 Task: Create Workspace Content Creation Workspace description Manage HR recruitment and hiring. Workspace type Human Resources
Action: Mouse moved to (370, 60)
Screenshot: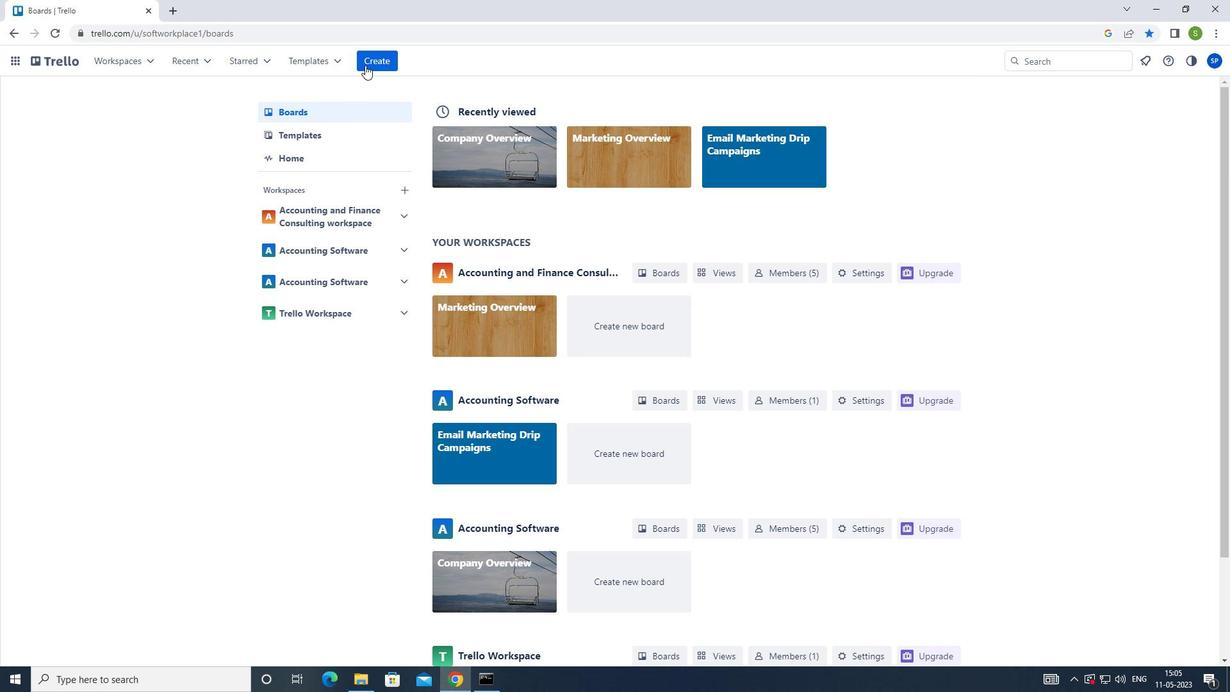 
Action: Mouse pressed left at (370, 60)
Screenshot: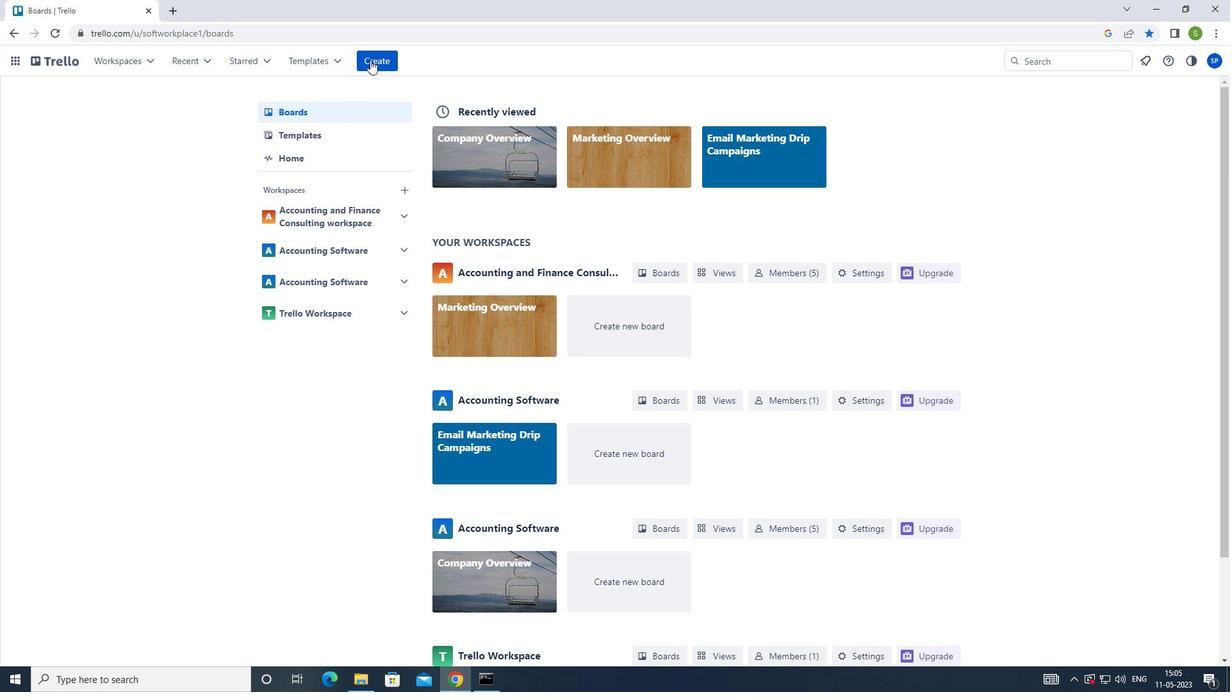 
Action: Mouse moved to (383, 203)
Screenshot: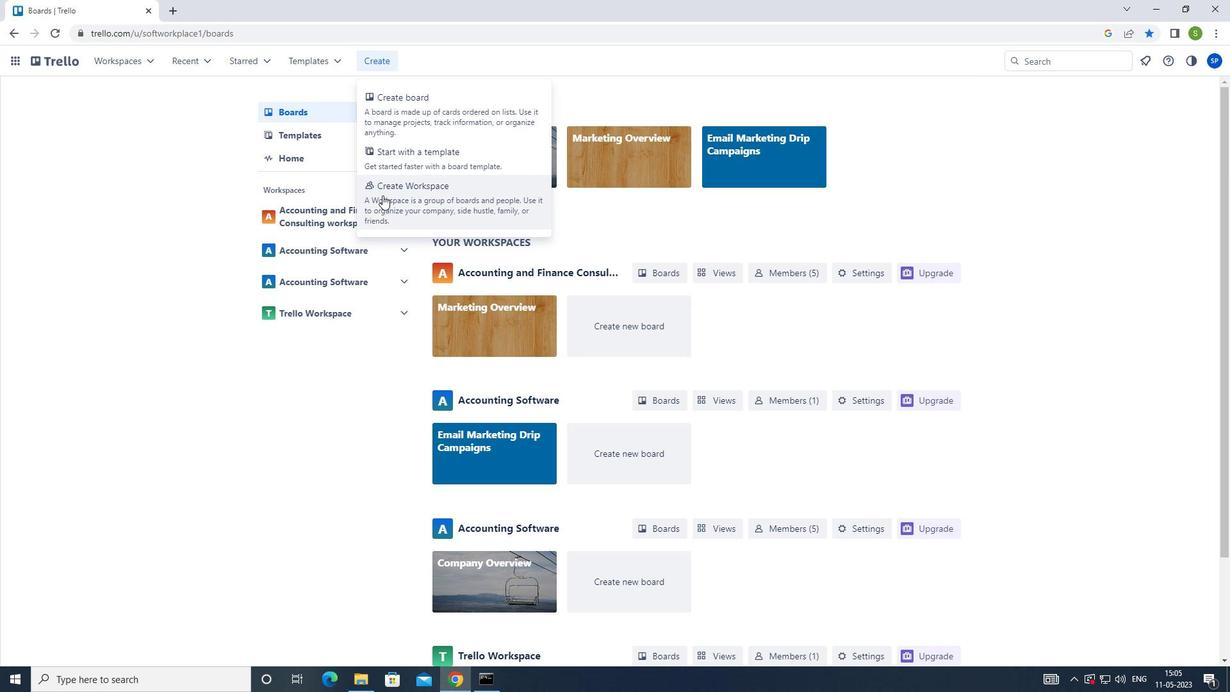 
Action: Mouse pressed left at (383, 203)
Screenshot: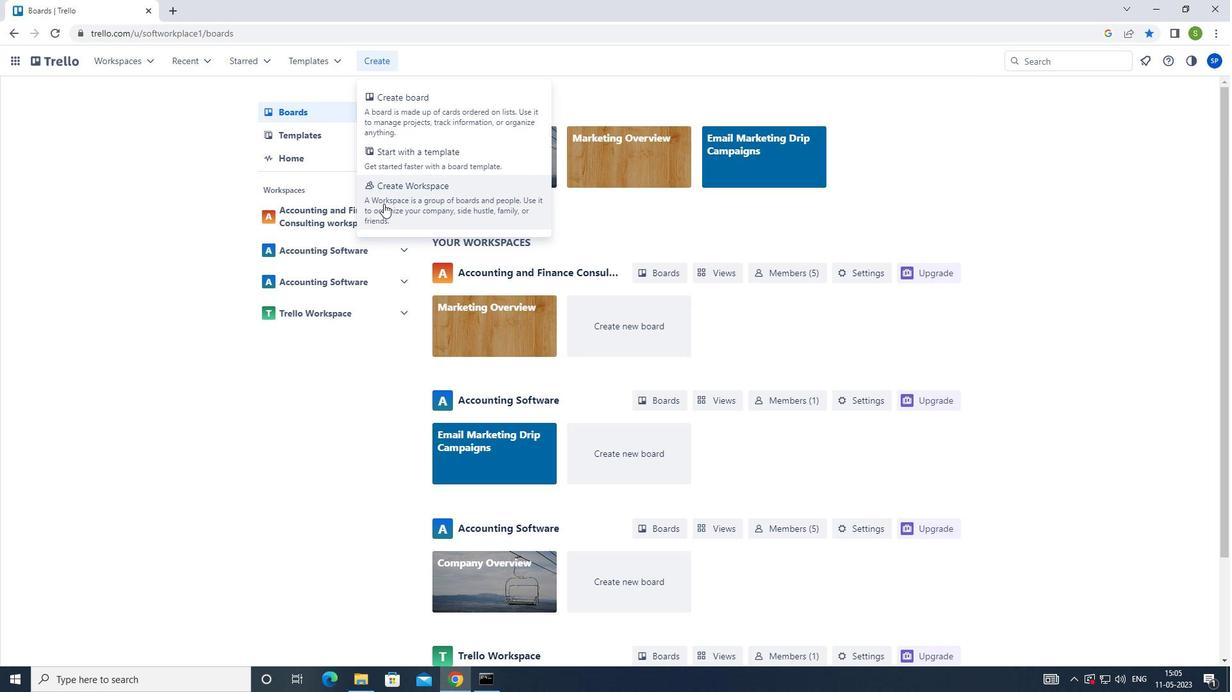 
Action: Mouse moved to (369, 220)
Screenshot: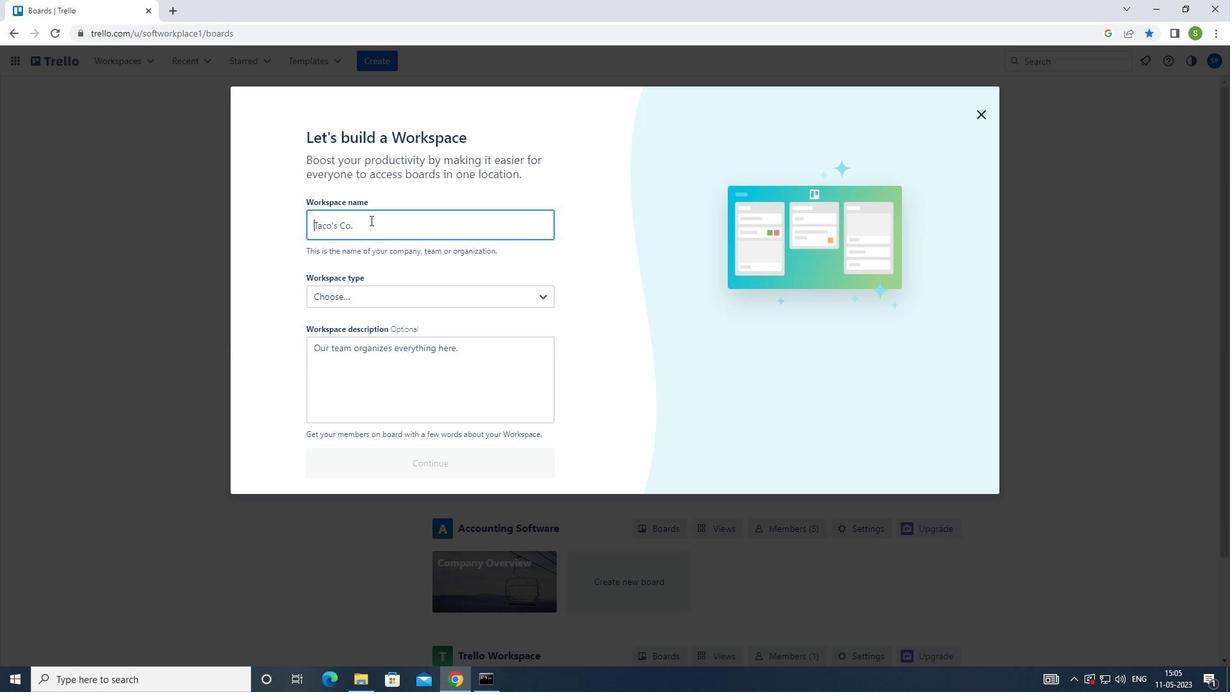 
Action: Key pressed <Key.shift>CONTENT<Key.space><Key.shift>CREATION
Screenshot: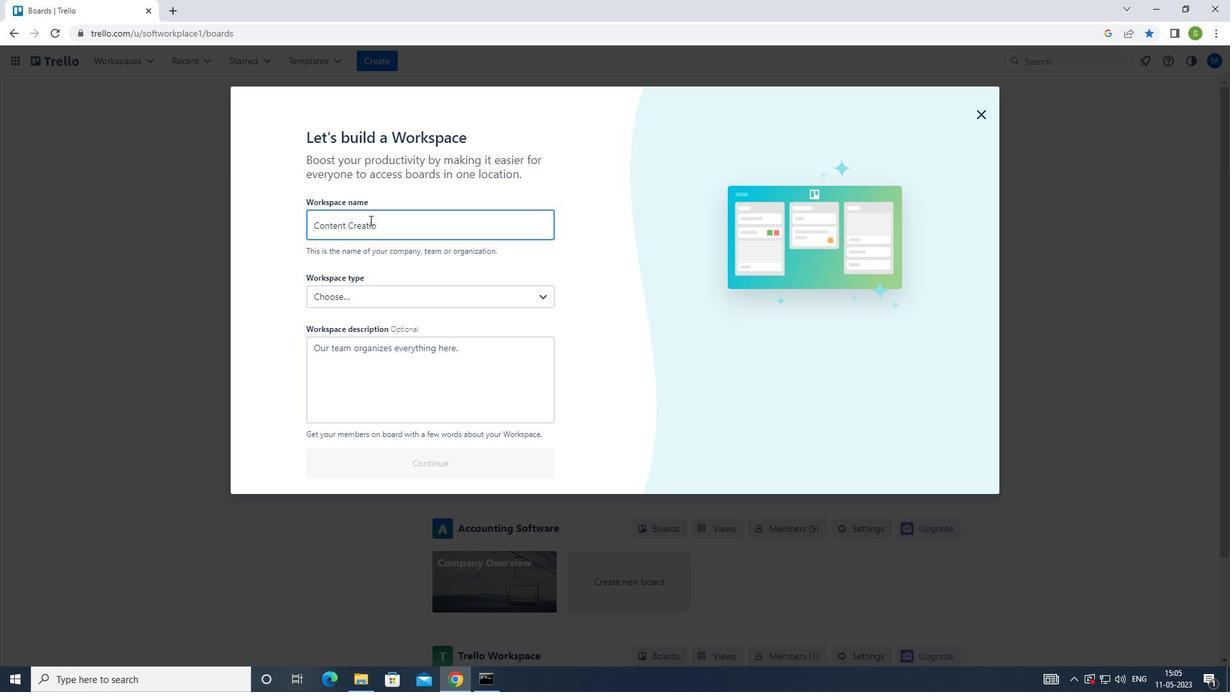 
Action: Mouse moved to (361, 355)
Screenshot: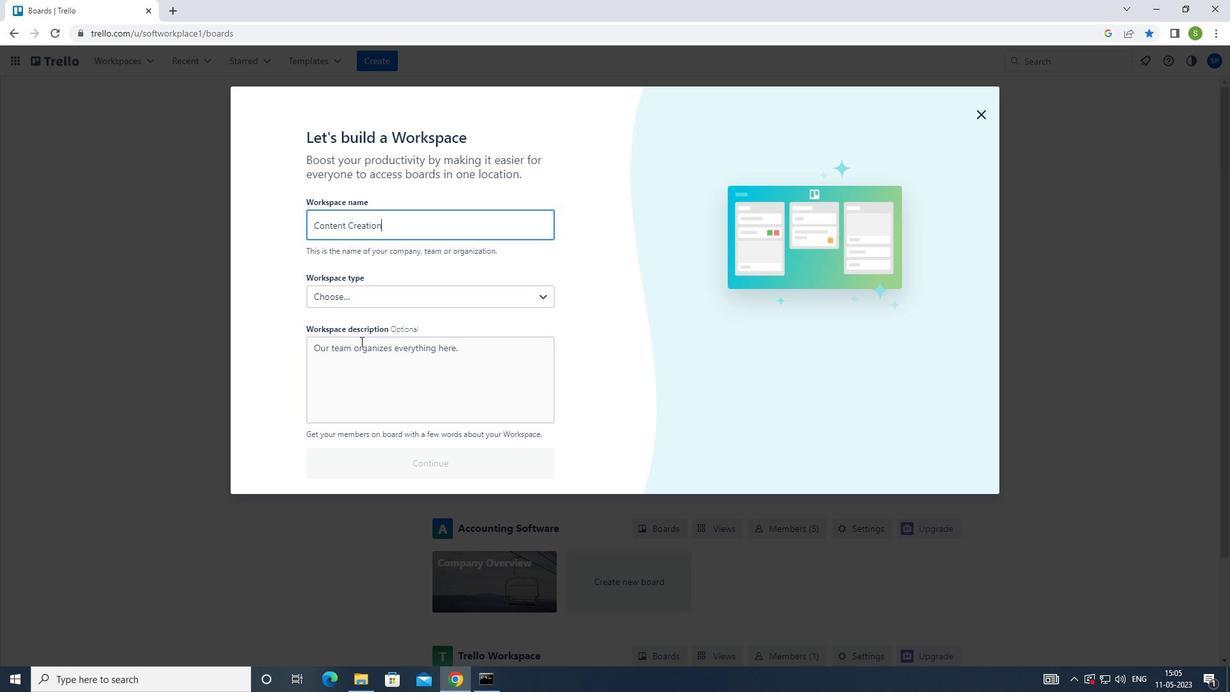 
Action: Mouse pressed left at (361, 355)
Screenshot: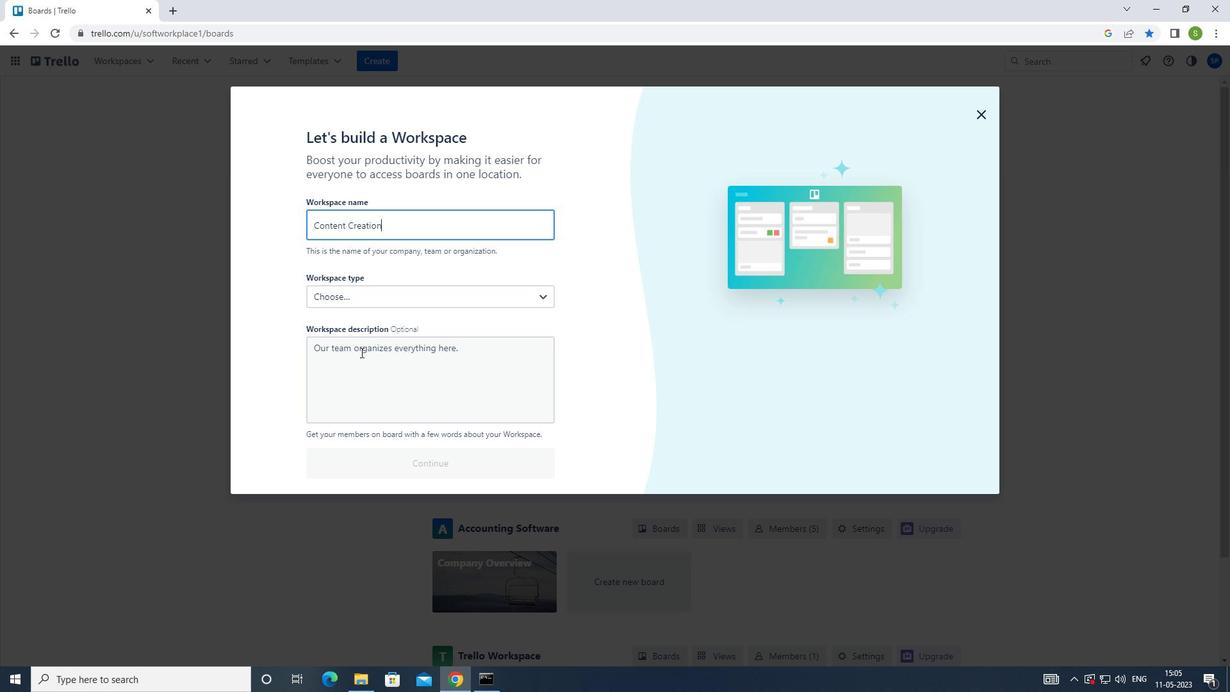 
Action: Mouse moved to (362, 356)
Screenshot: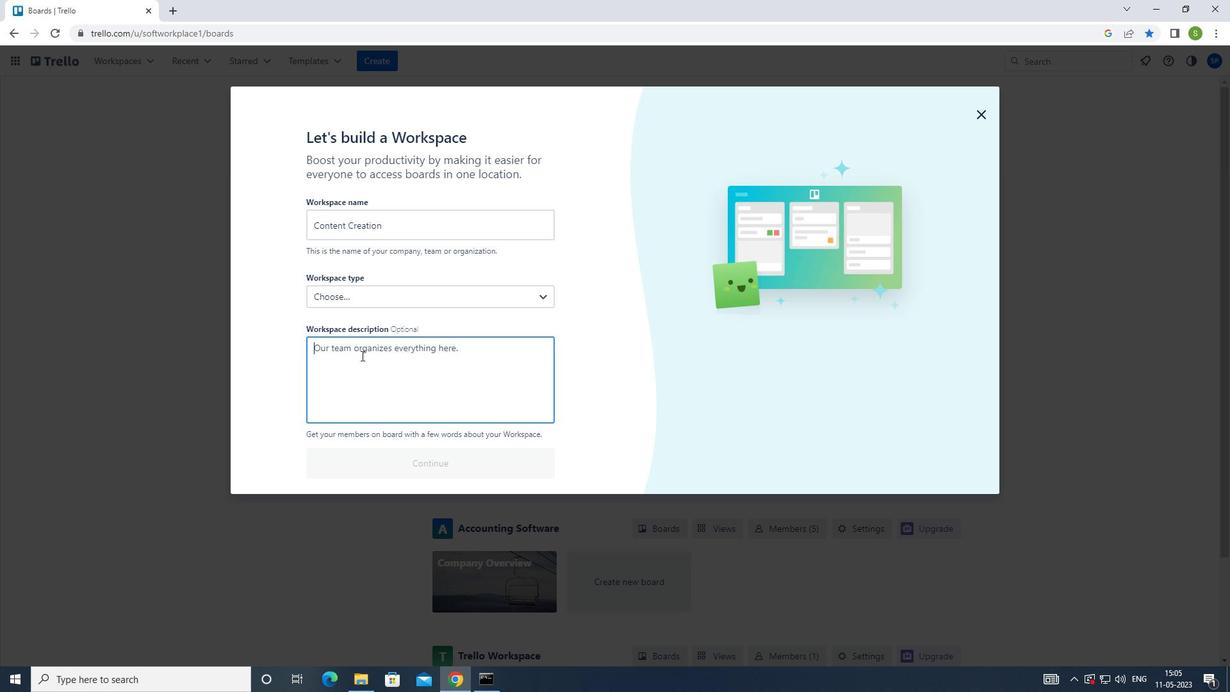 
Action: Key pressed <Key.shift>MANAGE<Key.space><Key.shift>HR<Key.space>RECRUITMENT<Key.space>AND<Key.space>HIRING.
Screenshot: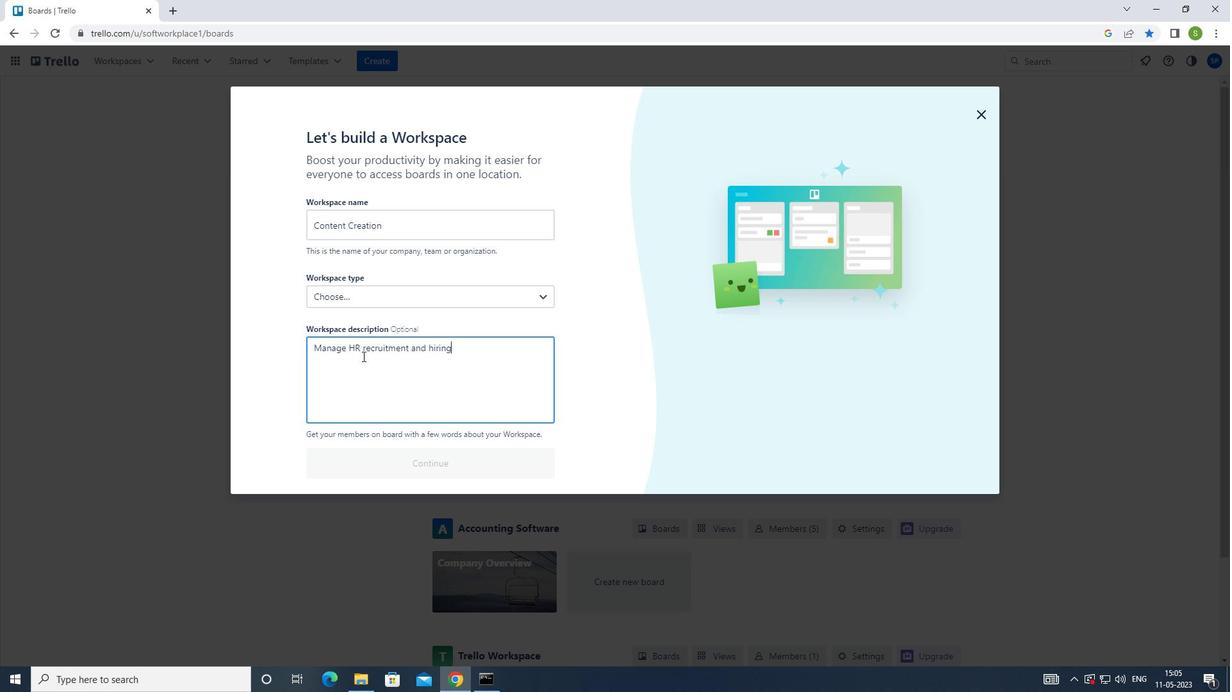 
Action: Mouse moved to (407, 297)
Screenshot: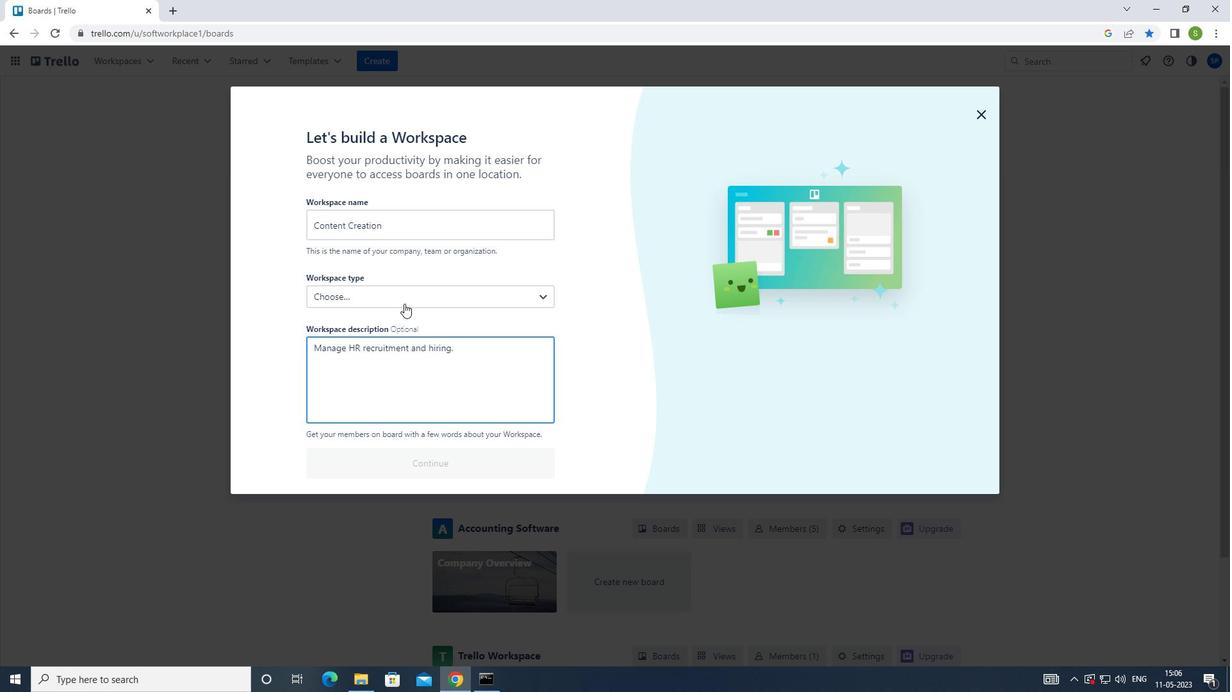 
Action: Mouse pressed left at (407, 297)
Screenshot: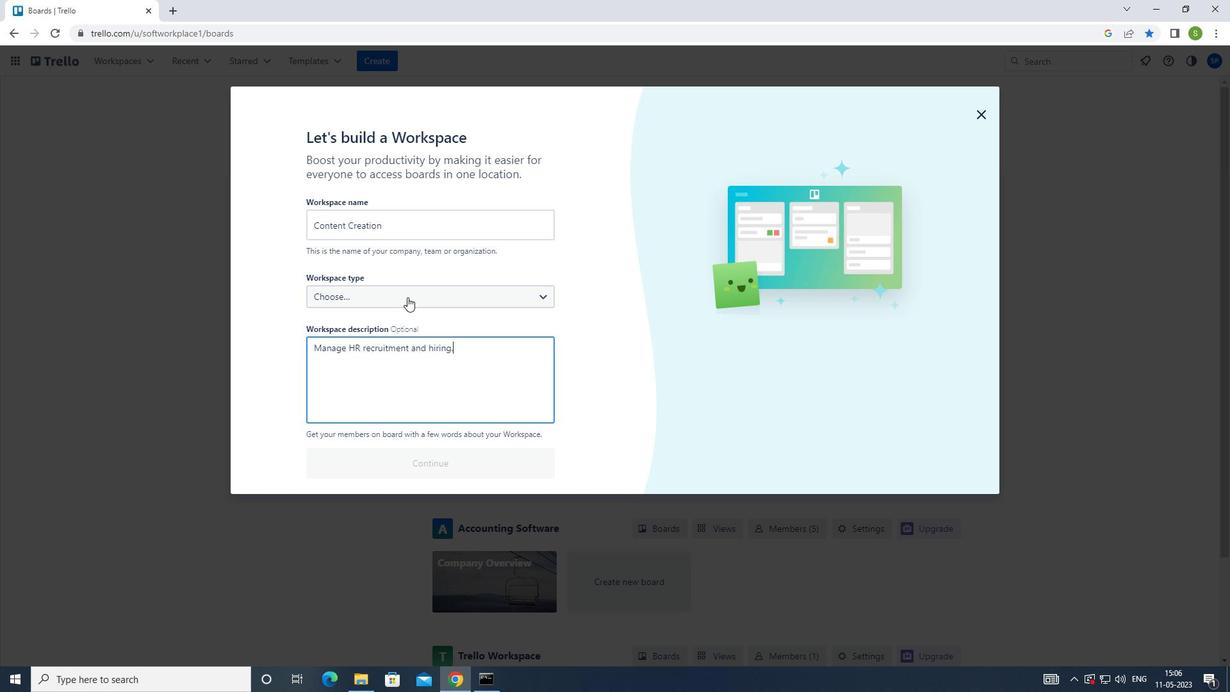 
Action: Mouse moved to (392, 330)
Screenshot: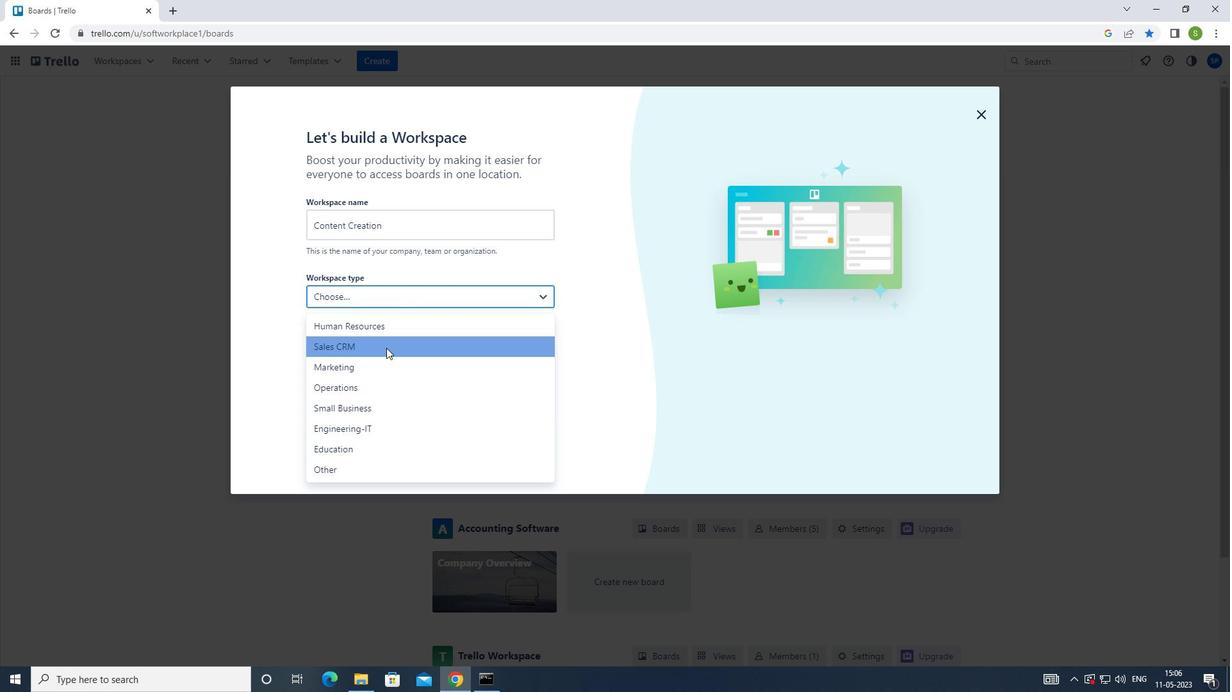 
Action: Mouse pressed left at (392, 330)
Screenshot: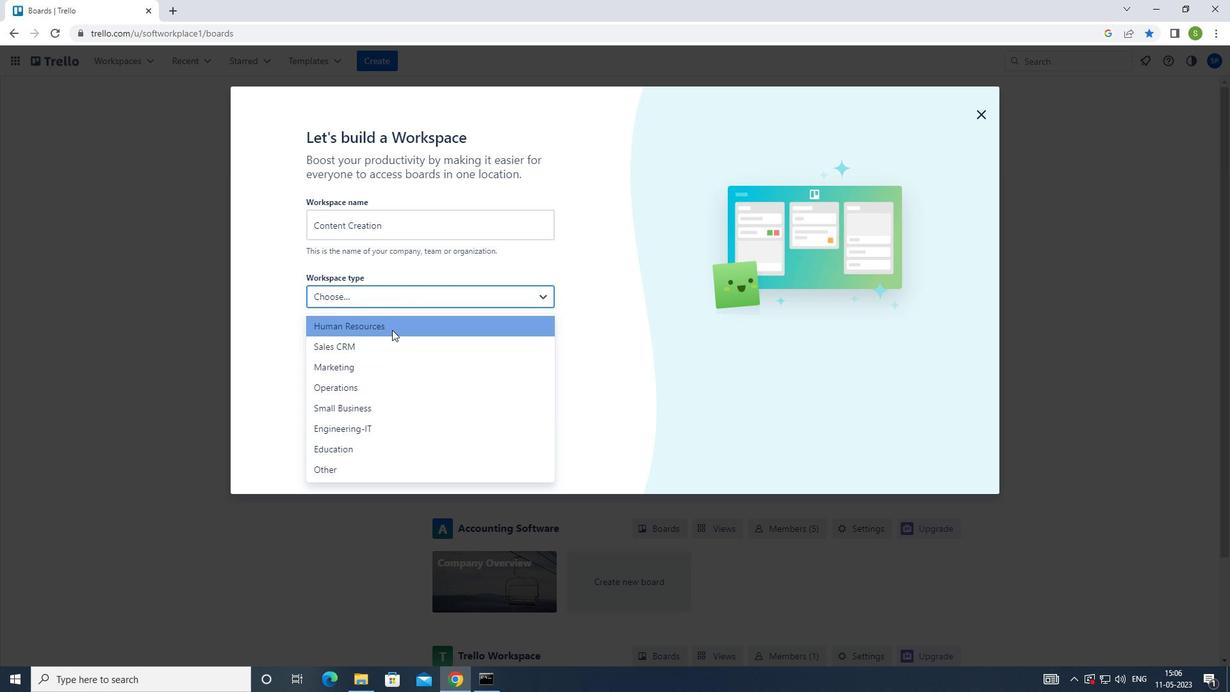
Action: Mouse moved to (396, 464)
Screenshot: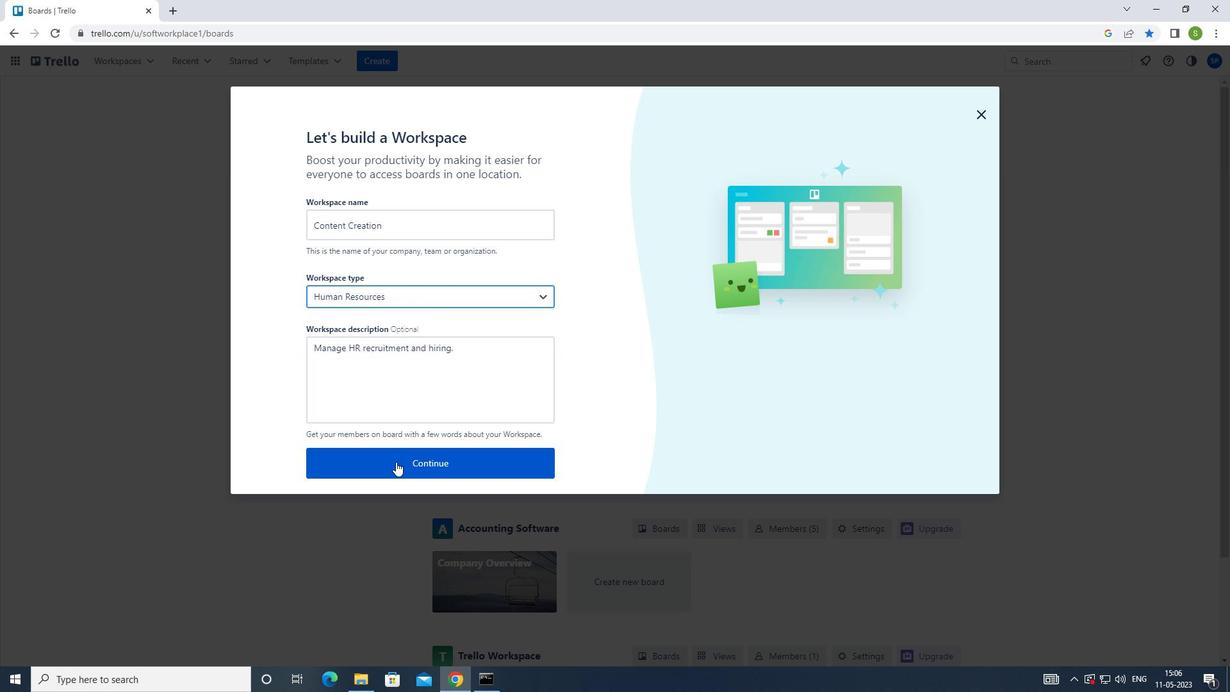 
Action: Mouse pressed left at (396, 464)
Screenshot: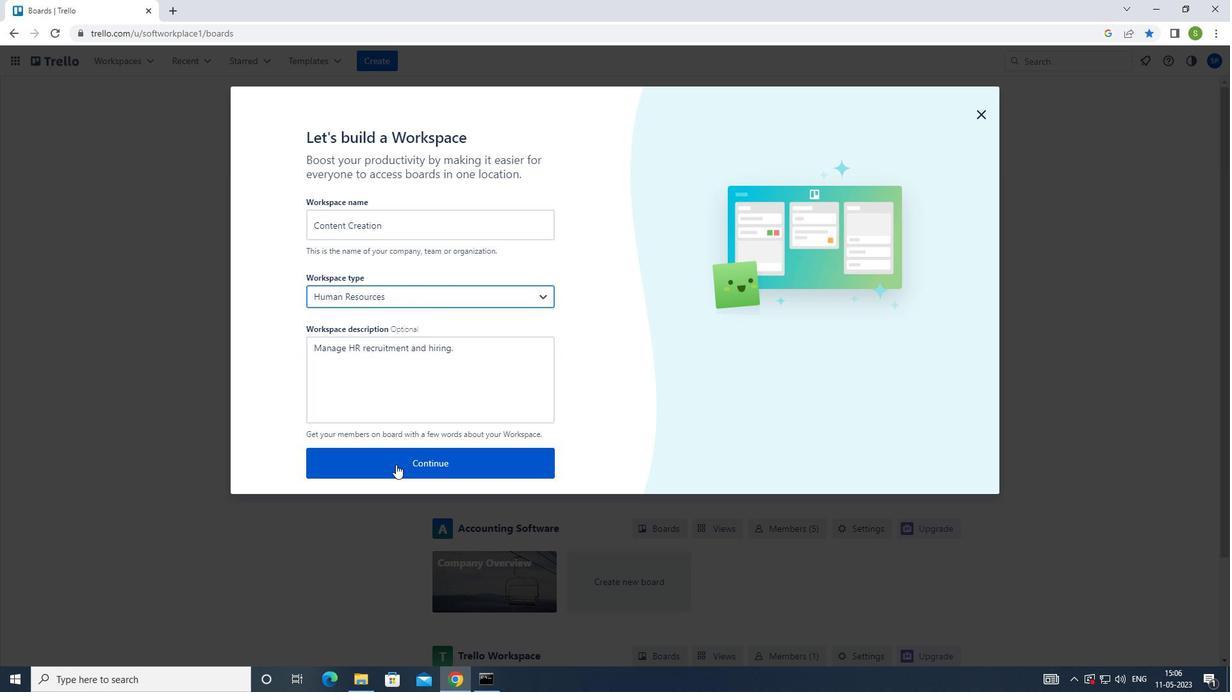 
Action: Mouse moved to (388, 443)
Screenshot: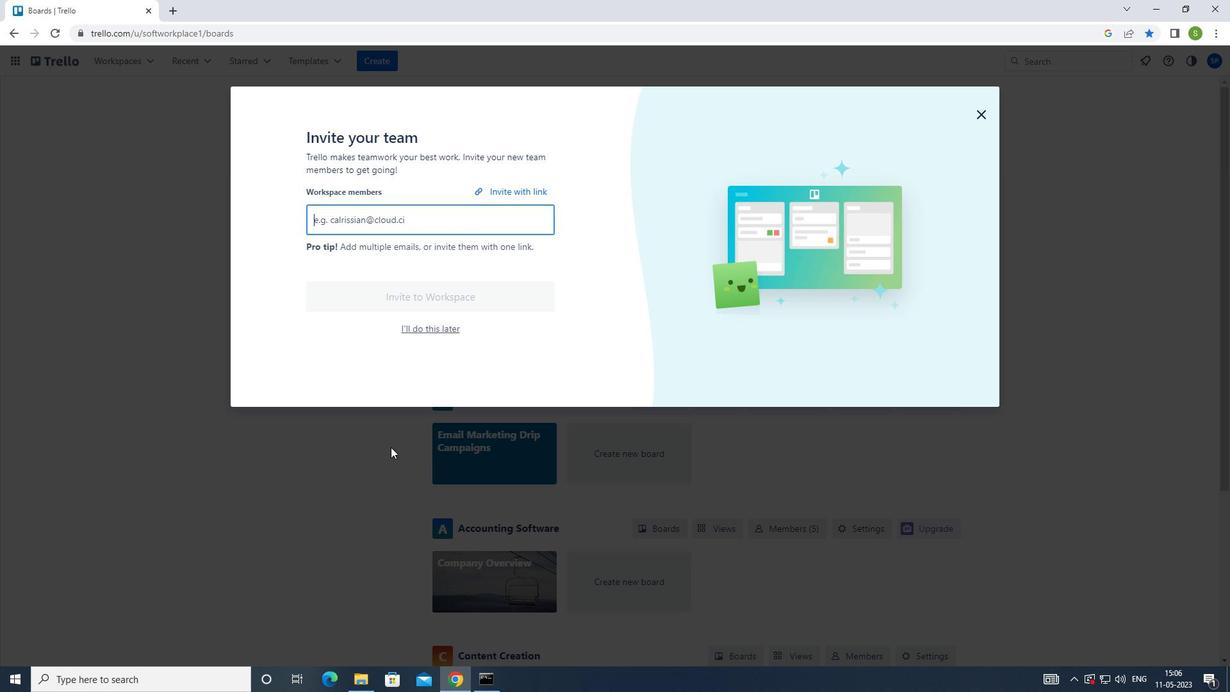 
Action: Key pressed <Key.f8>
Screenshot: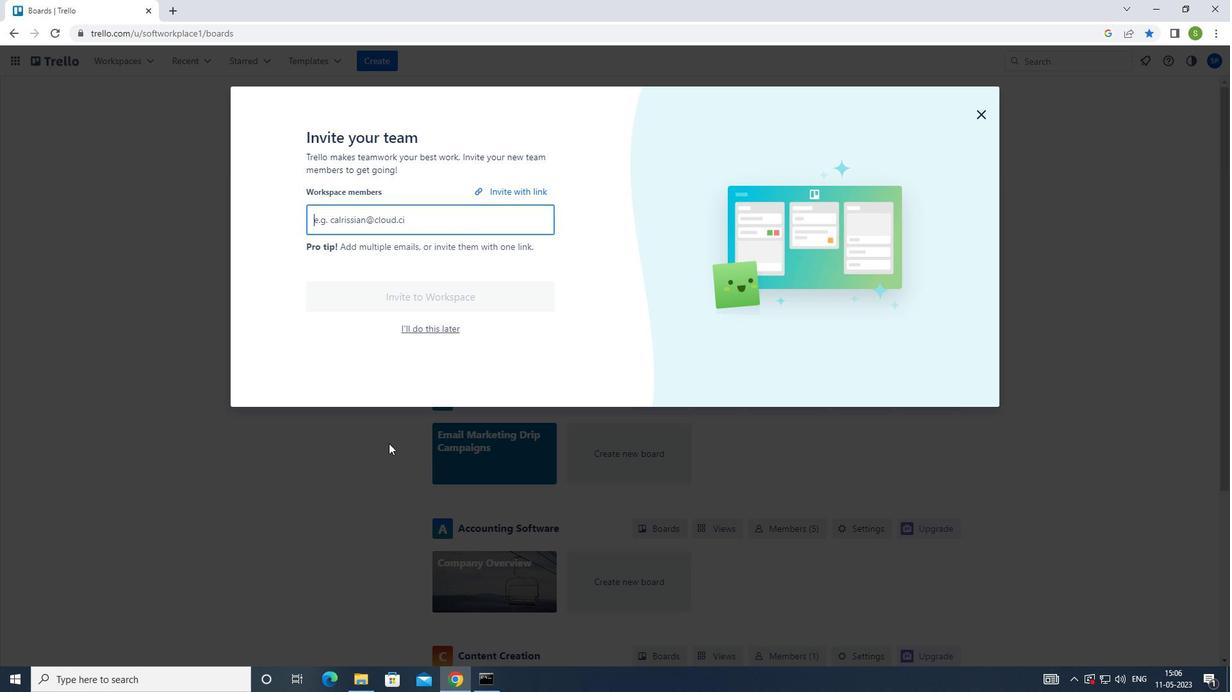 
